 Task: Add an event with the title Training Session: Conflict Resolution, date '2024/04/19', time 7:30 AM to 9:30 AMand add a description: The retreat will kick off with an opening session where participants will be introduced to the objectives and benefits of team building. The facilitators will create a positive and inclusive environment, setting the tone for open communication, respect, and mutual support.Select event color  Basil . Add location for the event as: 789 Bairro Alto, Lisbon, Portugal, logged in from the account softage.1@softage.netand send the event invitation to softage.2@softage.net and softage.3@softage.net. Set a reminder for the event Daily
Action: Mouse moved to (82, 106)
Screenshot: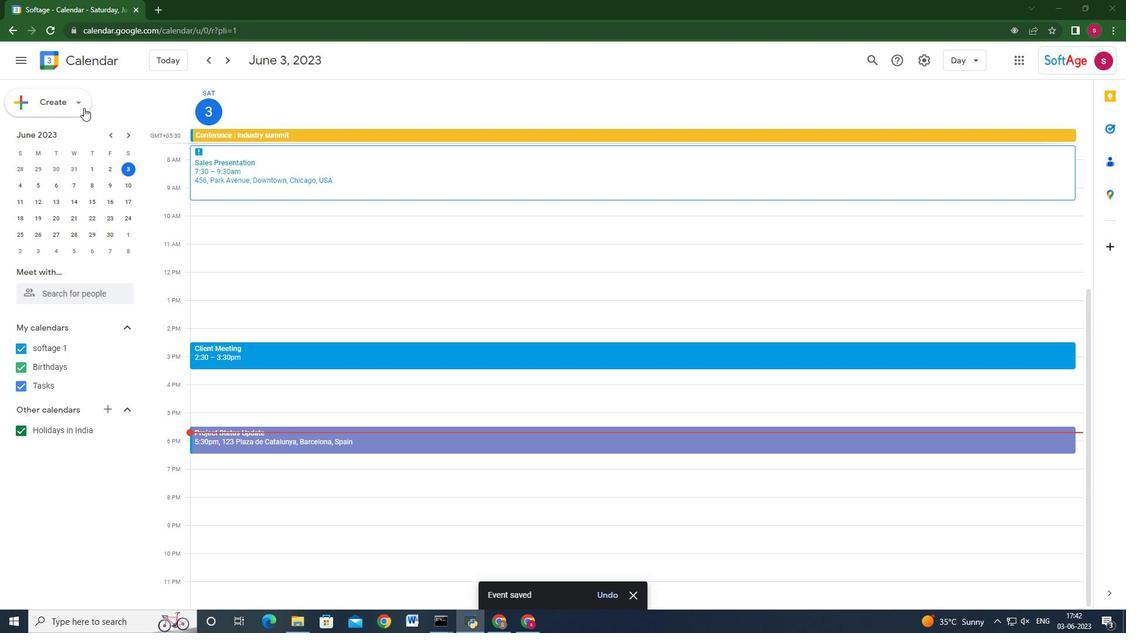 
Action: Mouse pressed left at (82, 106)
Screenshot: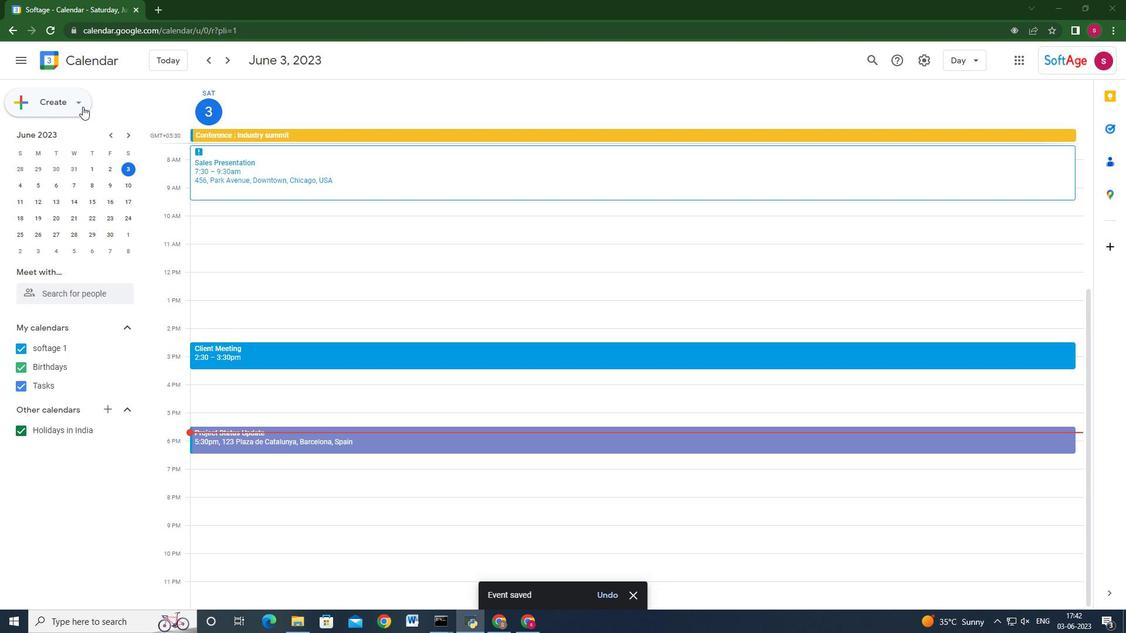 
Action: Mouse moved to (59, 129)
Screenshot: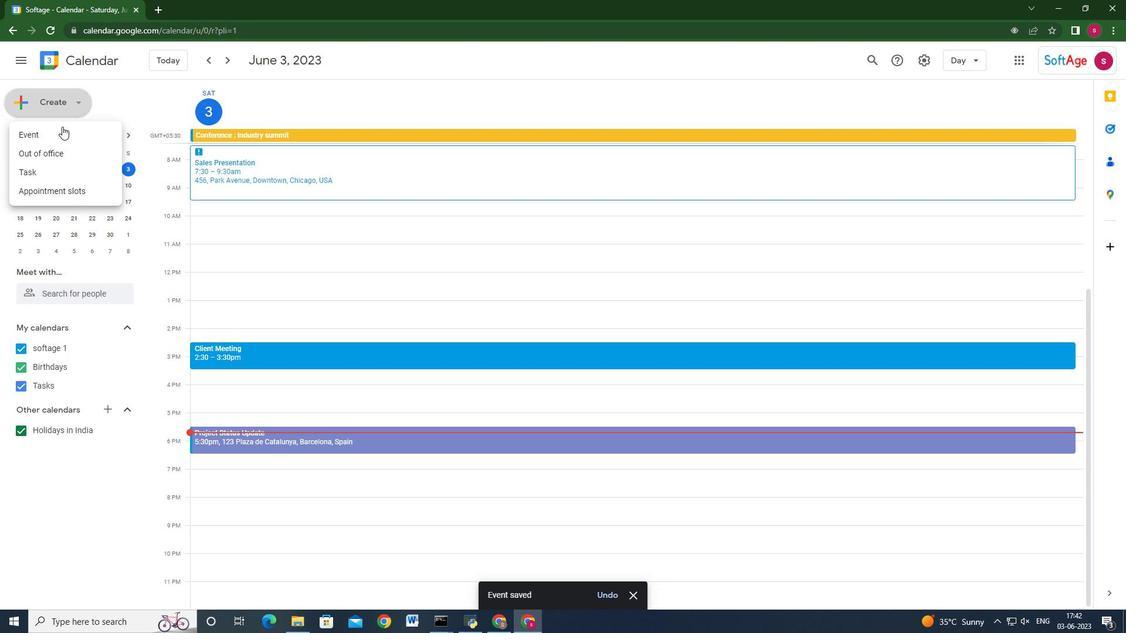 
Action: Mouse pressed left at (59, 129)
Screenshot: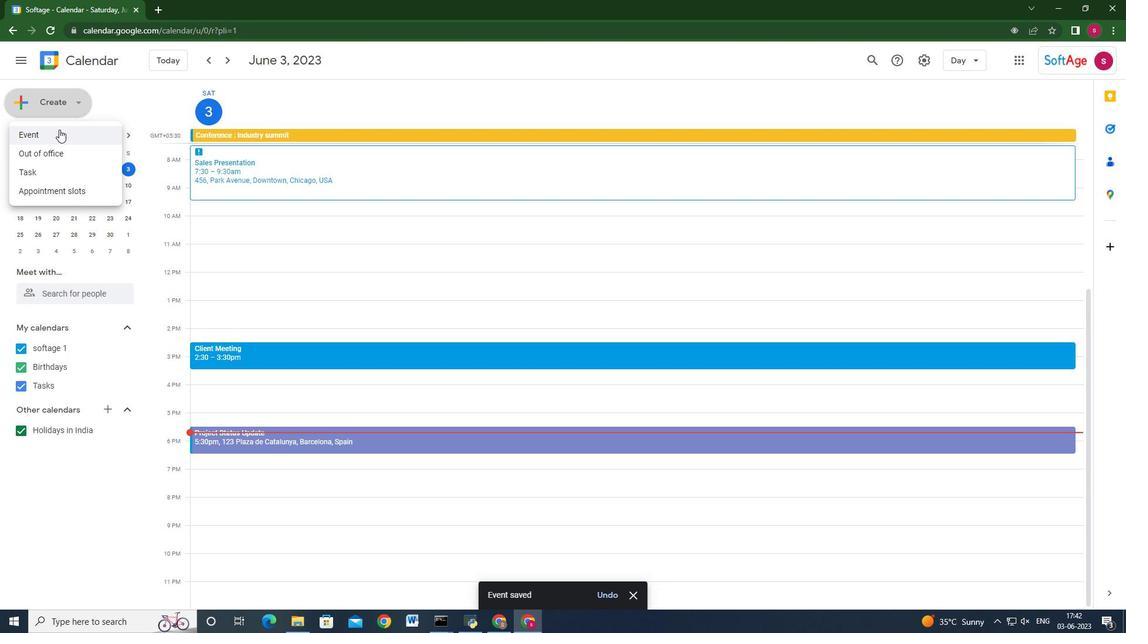 
Action: Mouse moved to (646, 457)
Screenshot: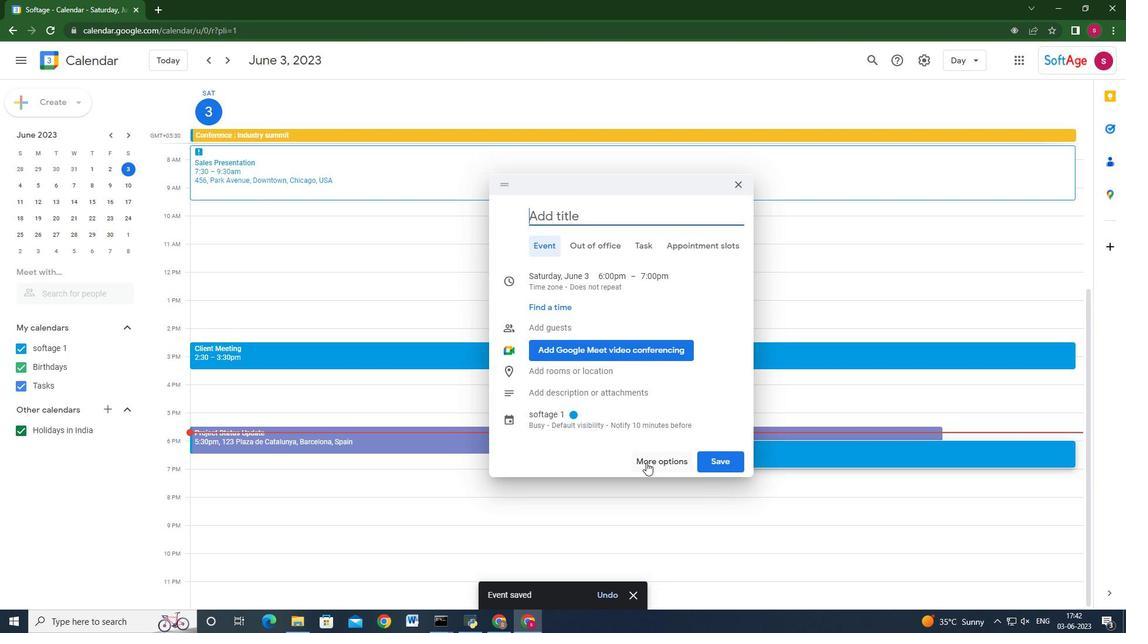 
Action: Mouse pressed left at (646, 457)
Screenshot: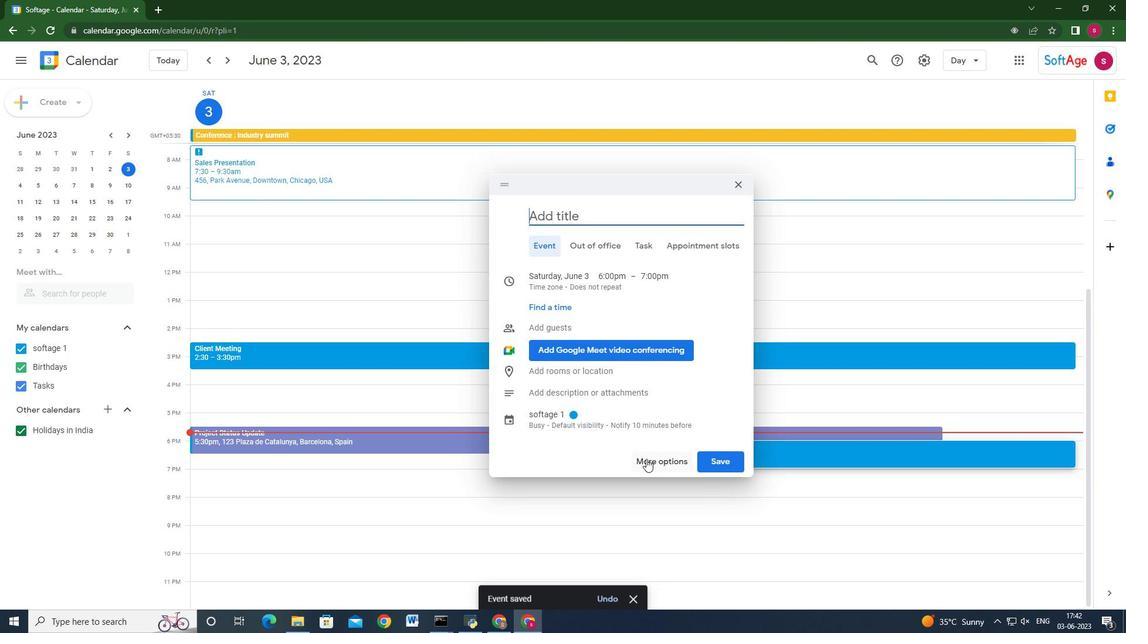 
Action: Mouse moved to (447, 210)
Screenshot: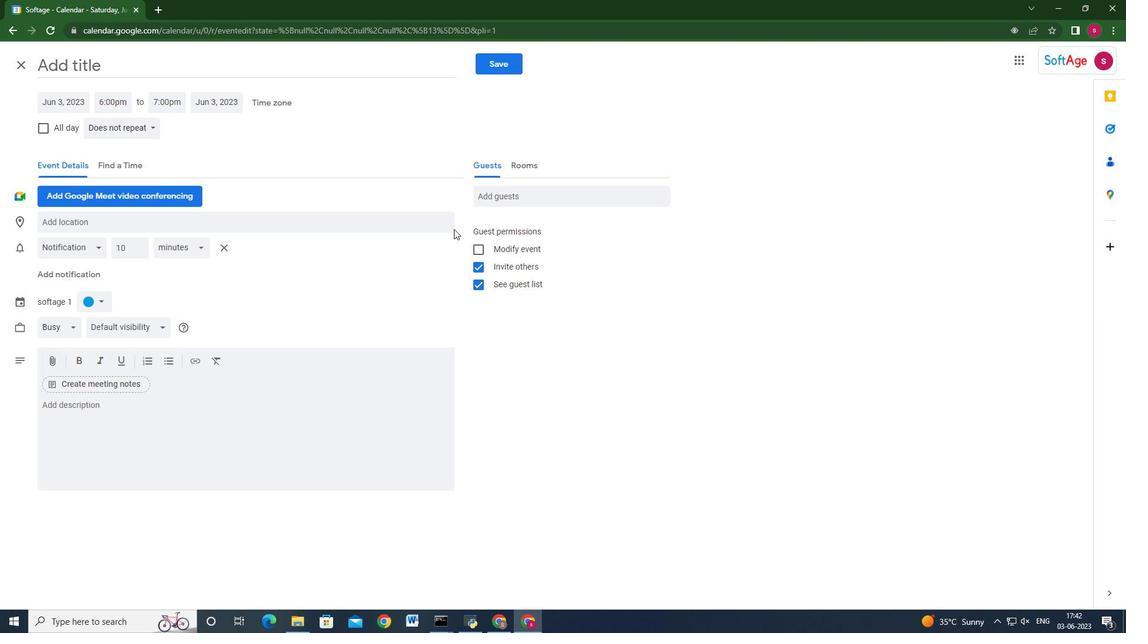 
Action: Key pressed <Key.shift>Conflict<Key.space><Key.shift_r>Resou<Key.backspace>lution<Key.shift><Key.shift><Key.shift>:<Key.backspace><Key.tab><Key.tab>
Screenshot: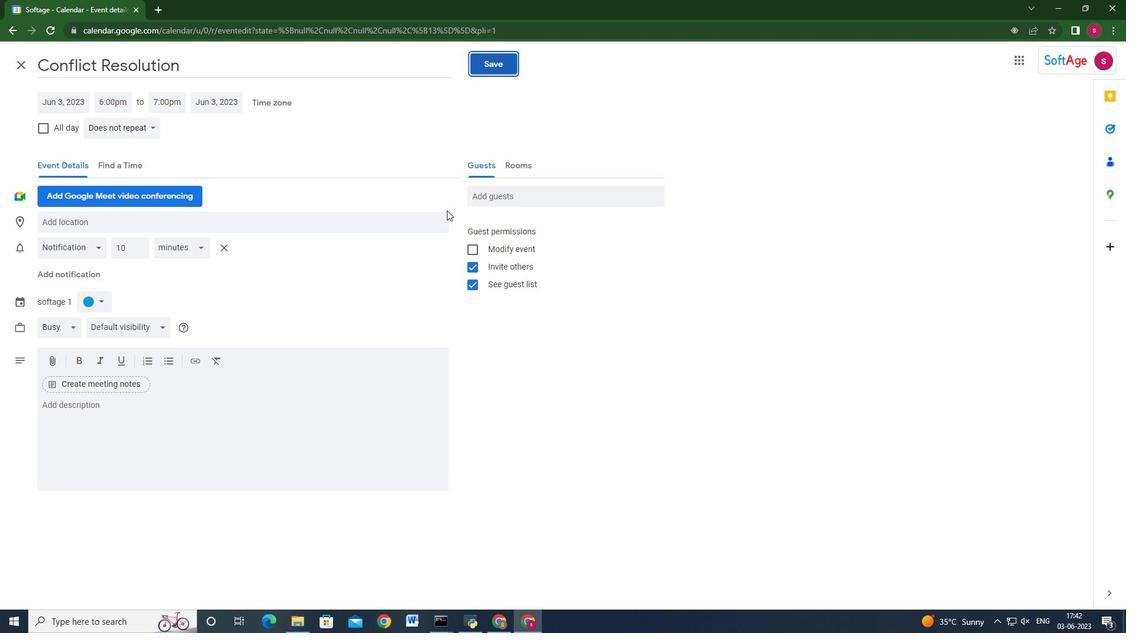 
Action: Mouse moved to (448, 176)
Screenshot: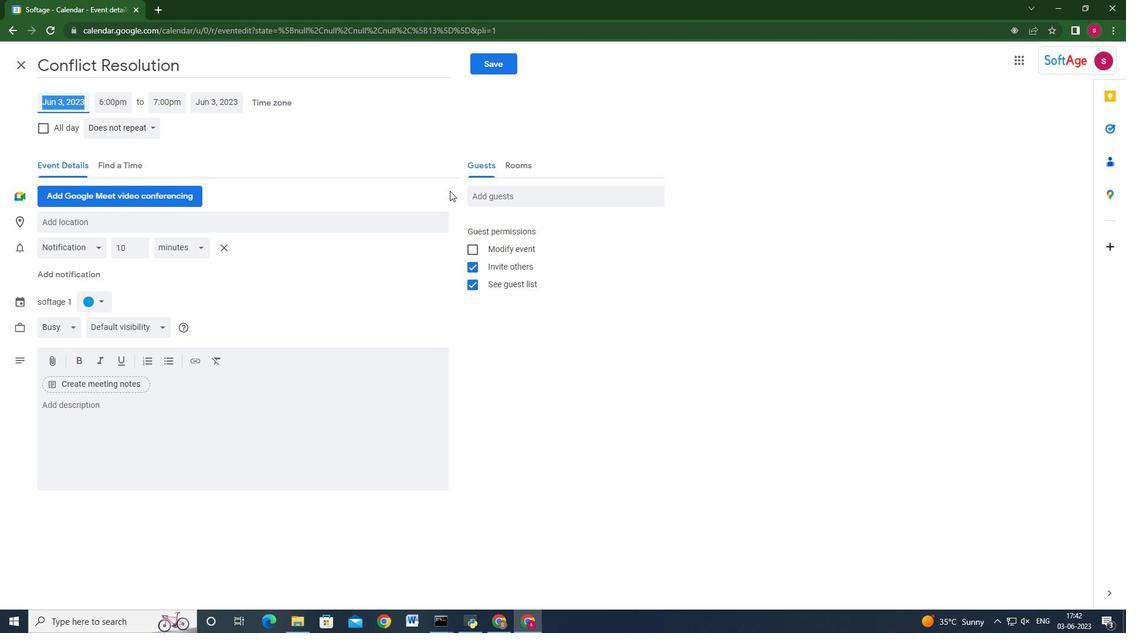 
Action: Key pressed 2024/04.<Key.backspace>/19<Key.tab>7<Key.shift>:30am<Key.enter><Key.tab>9<Key.shift>:30am<Key.enter>
Screenshot: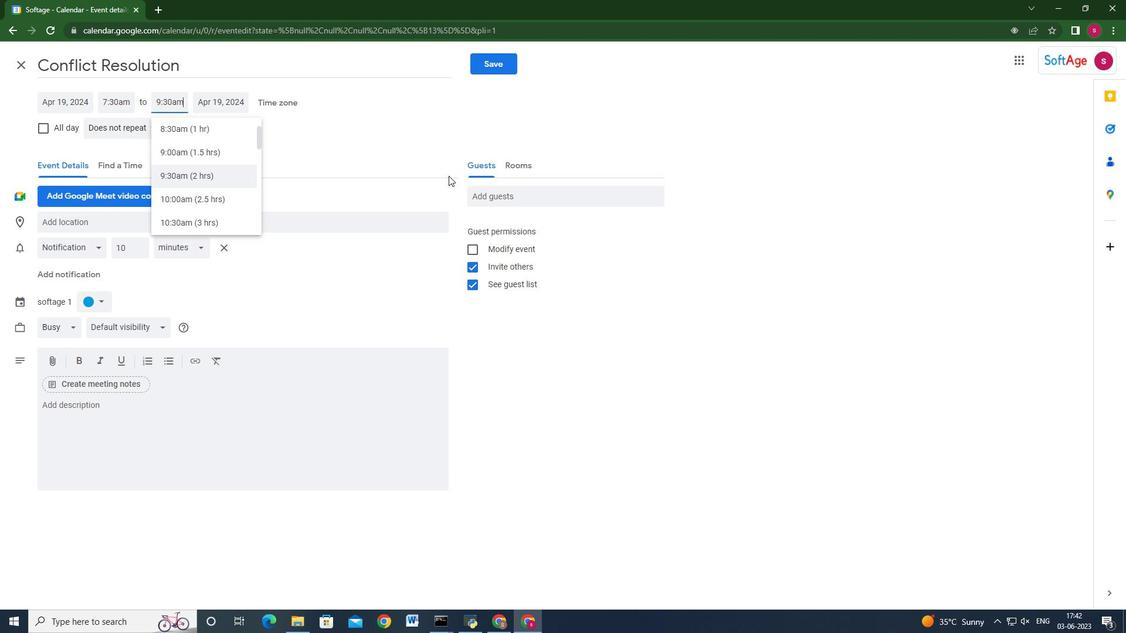 
Action: Mouse moved to (251, 389)
Screenshot: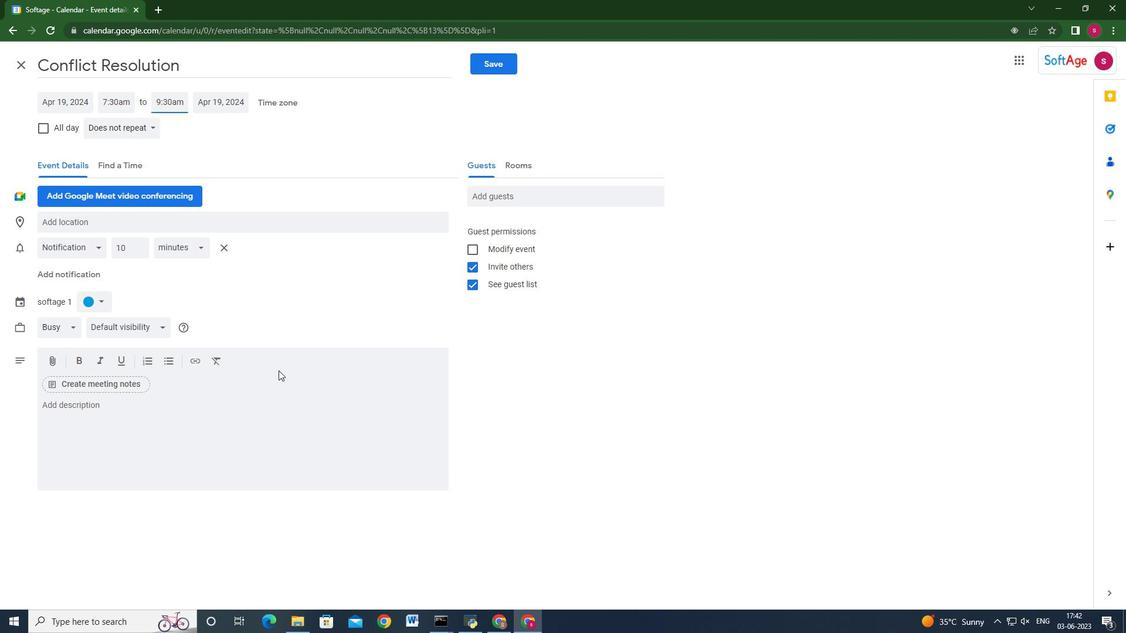 
Action: Mouse pressed left at (251, 389)
Screenshot: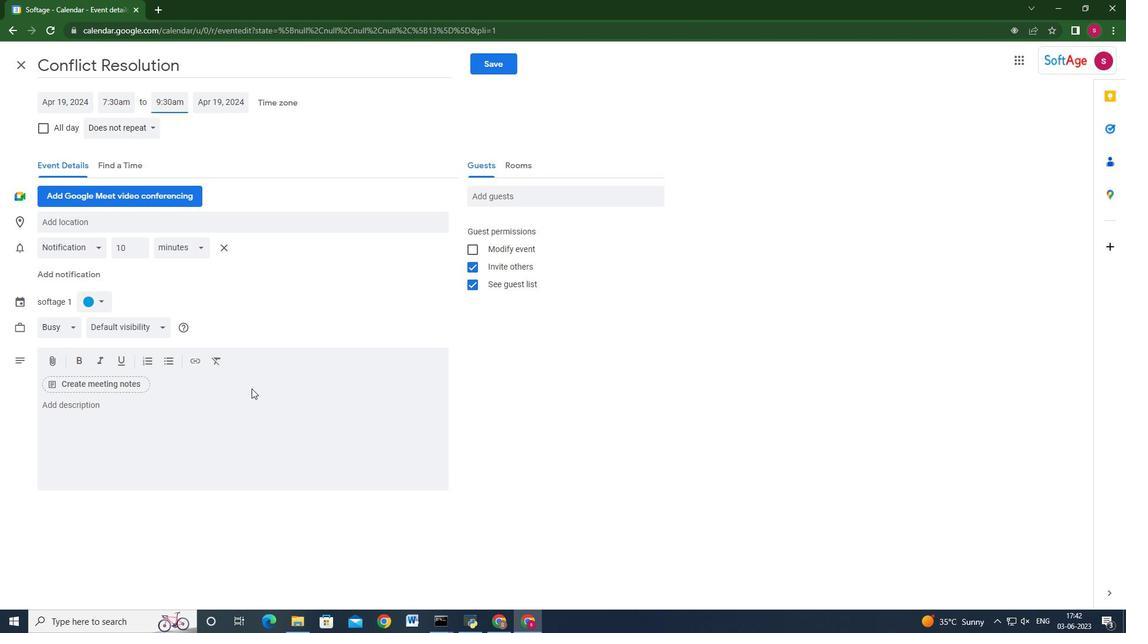 
Action: Mouse moved to (219, 404)
Screenshot: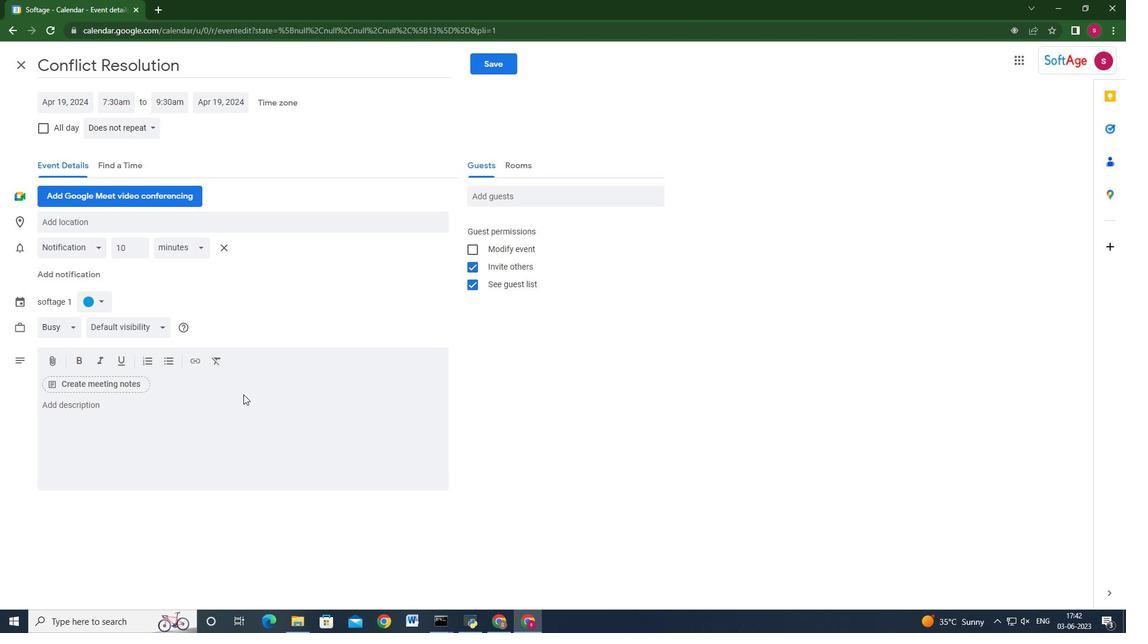 
Action: Mouse pressed left at (219, 404)
Screenshot: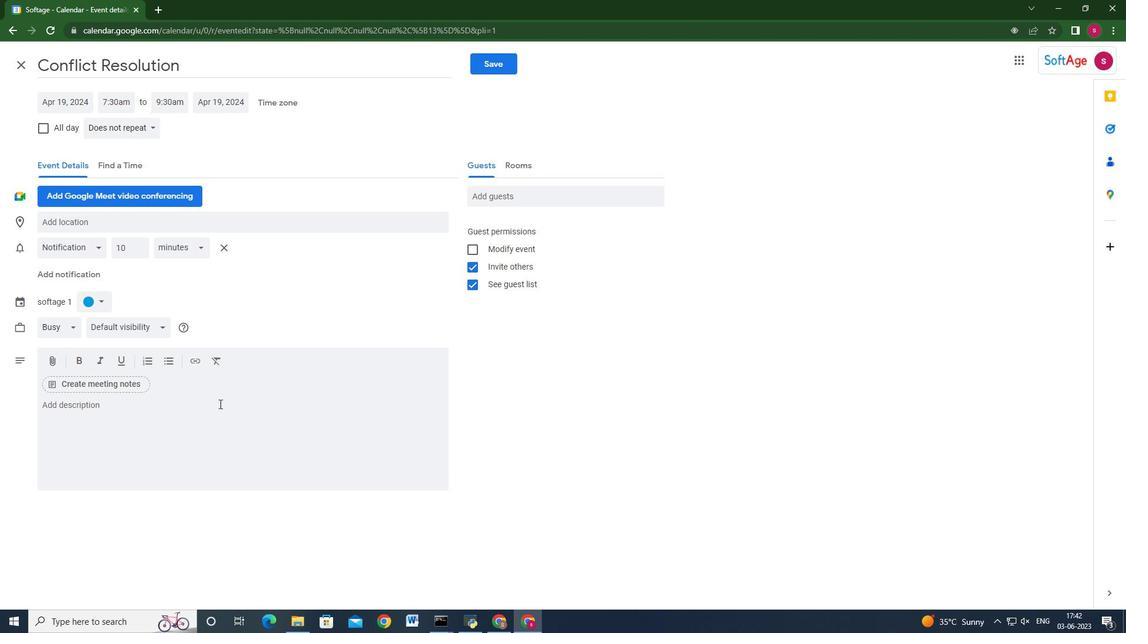 
Action: Mouse moved to (220, 404)
Screenshot: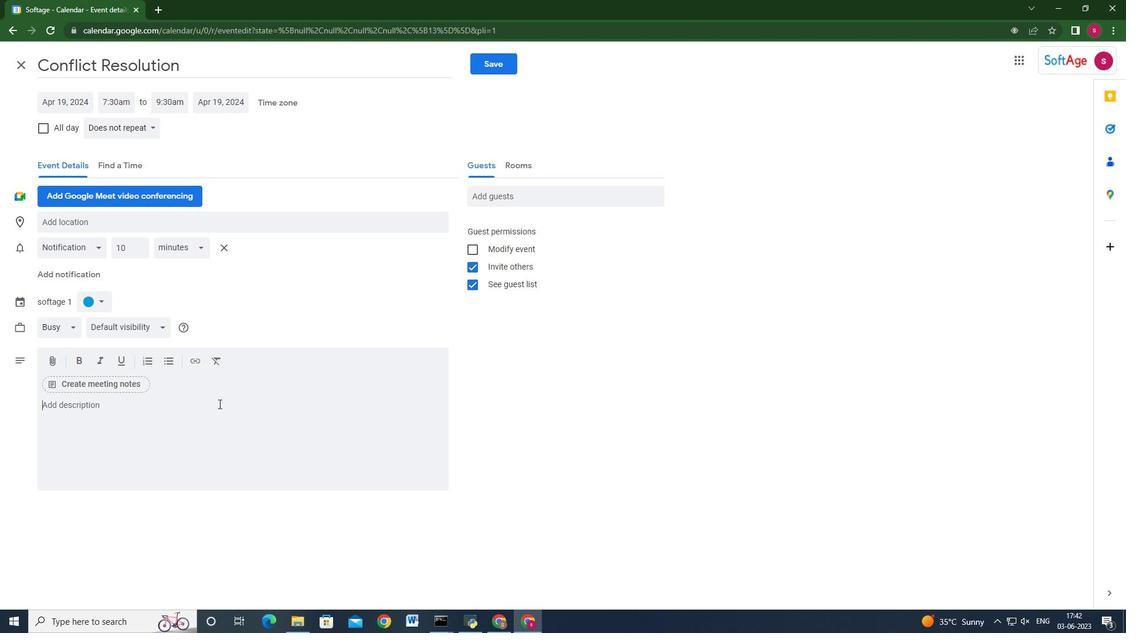 
Action: Key pressed <Key.shift>The<Key.space>retreat<Key.space>will<Key.space>kick<Key.space>off<Key.space>with<Key.space>an<Key.space>opening<Key.space>session<Key.space>where<Key.space>participants<Key.space>will<Key.space>be<Key.space>introduced<Key.space>to<Key.space>the<Key.space>objectives<Key.space>and<Key.space>benefits<Key.space>of<Key.space>team<Key.space>building.<Key.space><Key.shift>The<Key.space>facilitators<Key.space>will<Key.space>create<Key.space>a<Key.space>positive<Key.space>and<Key.space>inclusive<Key.space>envirom<Key.backspace>nment,<Key.space>ste<Key.backspace><Key.backspace>ettings<Key.backspace><Key.space>the<Key.space>tone<Key.space><Key.backspace><Key.space>for<Key.space>open<Key.space>communicator,<Key.space>respect<Key.space><Key.backspace>,<Key.space>and<Key.space>mutual<Key.space>support.
Screenshot: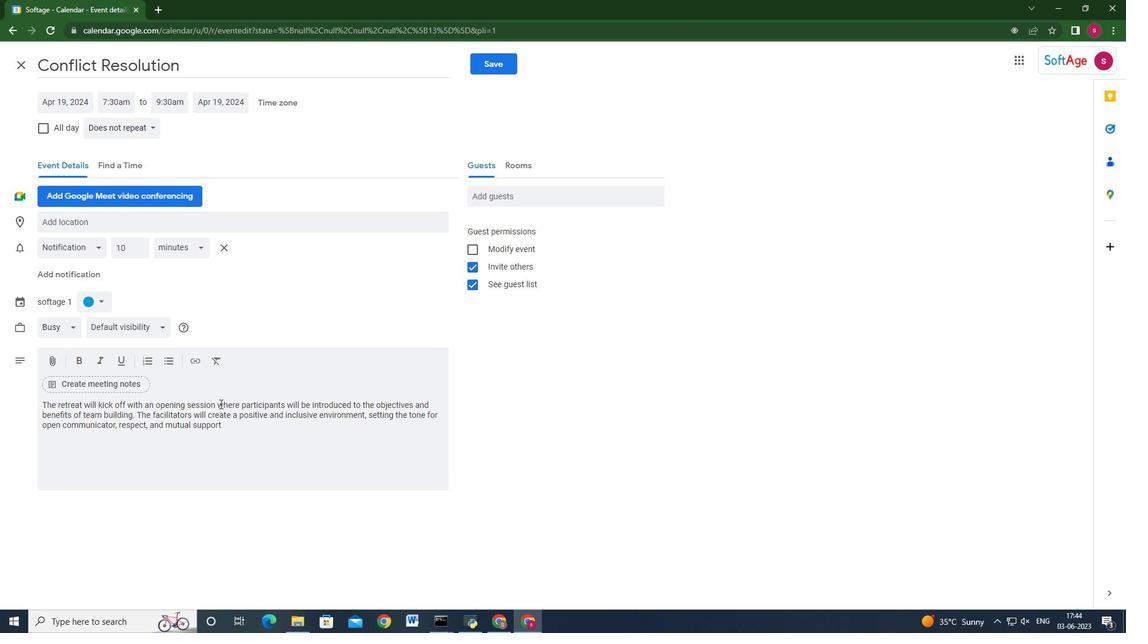 
Action: Mouse moved to (98, 292)
Screenshot: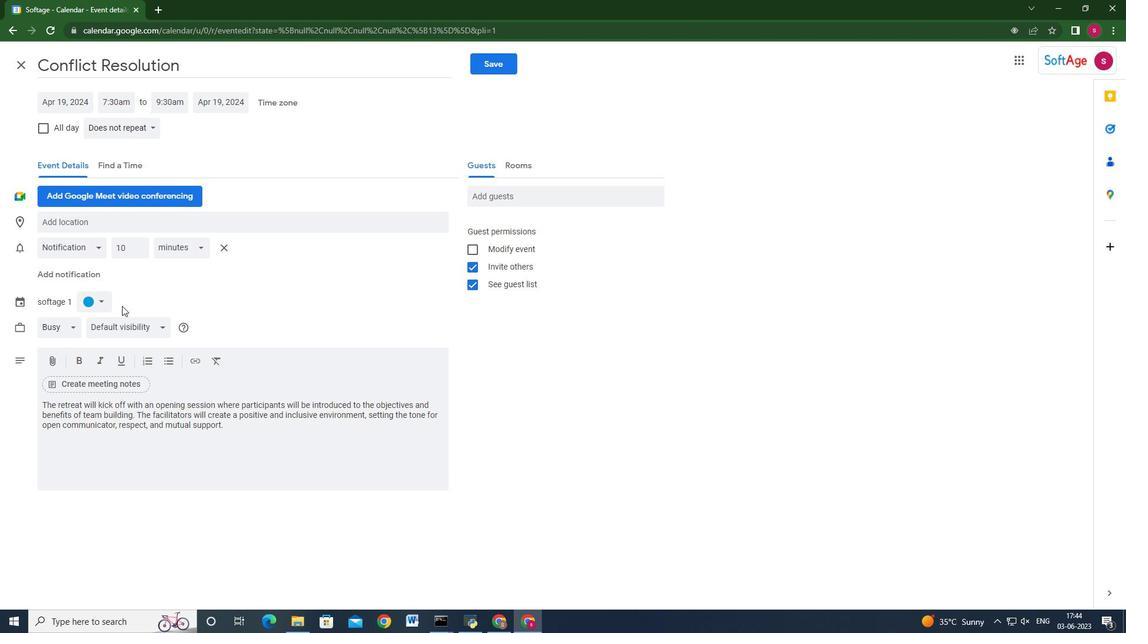
Action: Mouse pressed left at (98, 292)
Screenshot: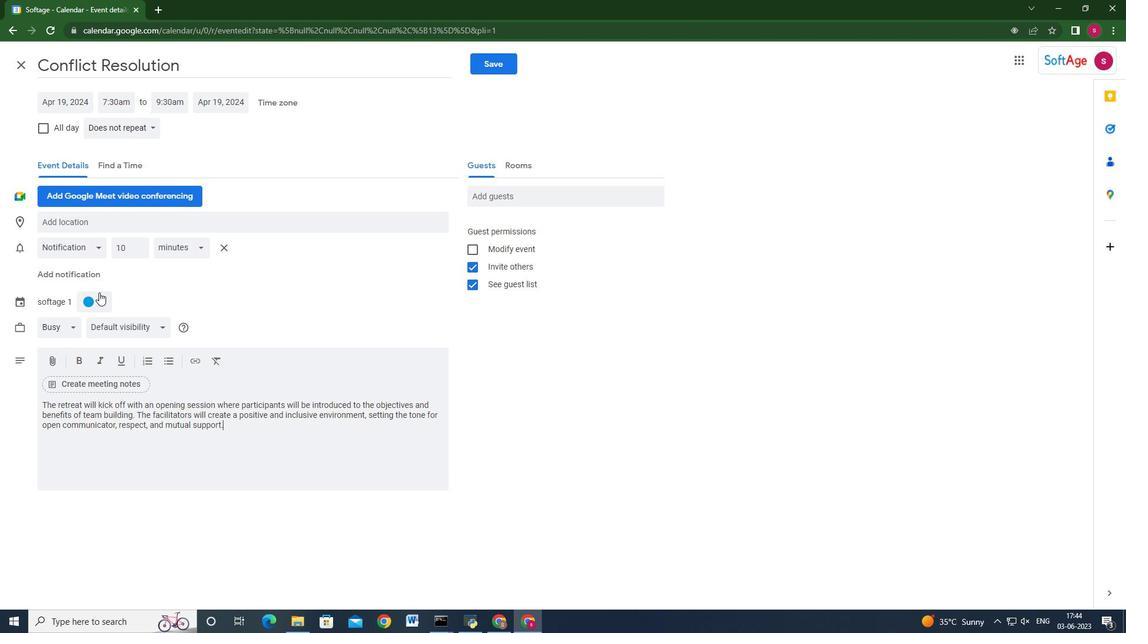 
Action: Mouse moved to (100, 327)
Screenshot: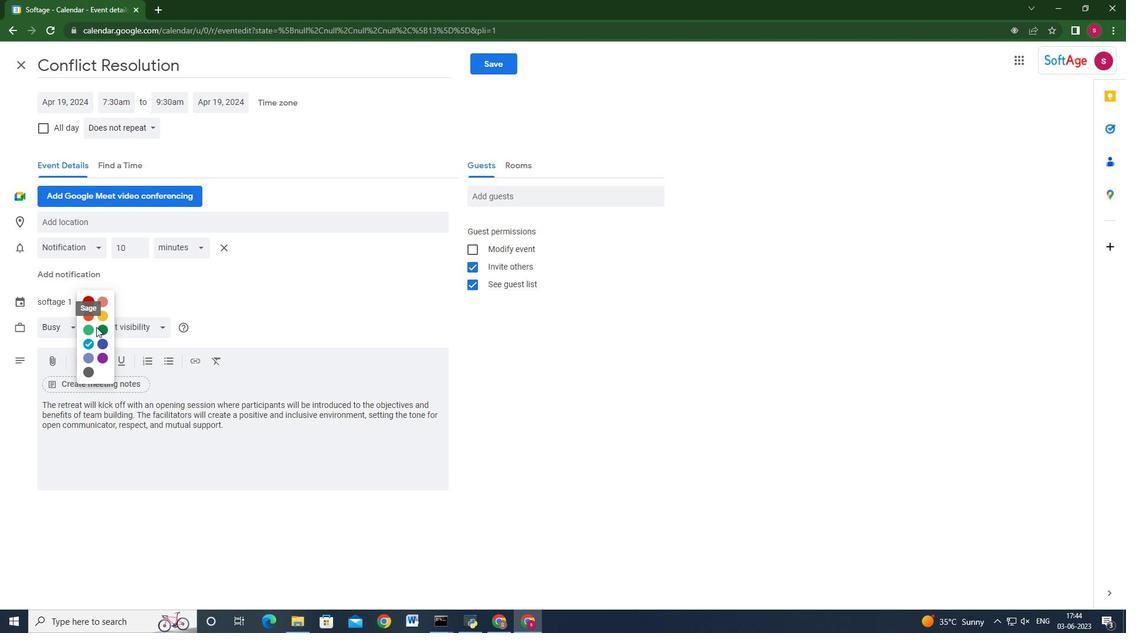 
Action: Mouse pressed left at (100, 327)
Screenshot: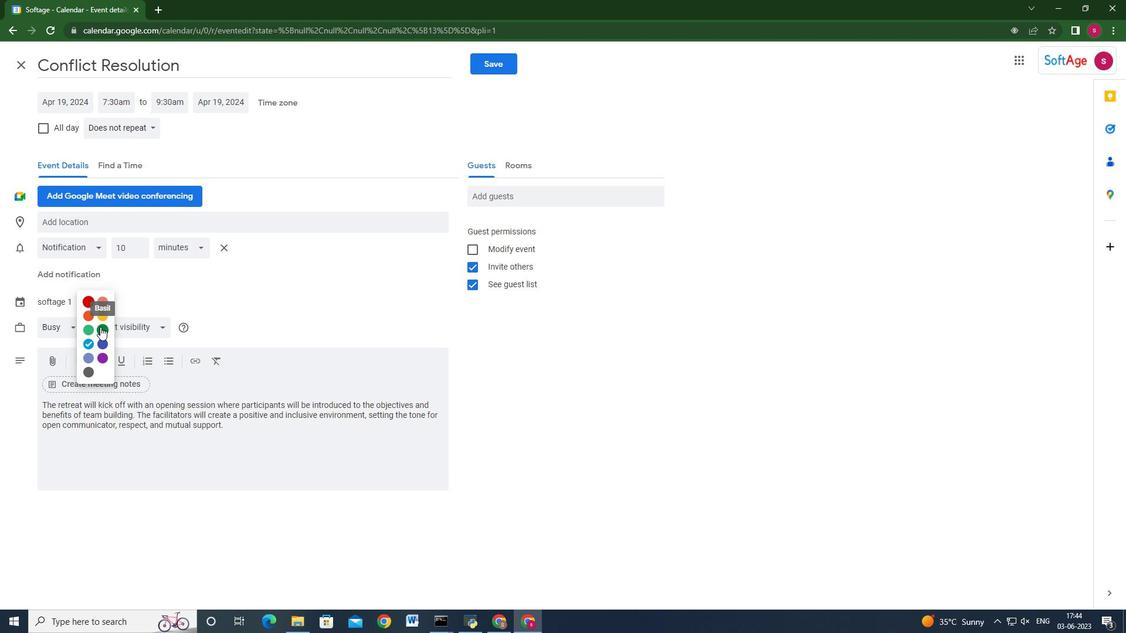 
Action: Mouse moved to (112, 225)
Screenshot: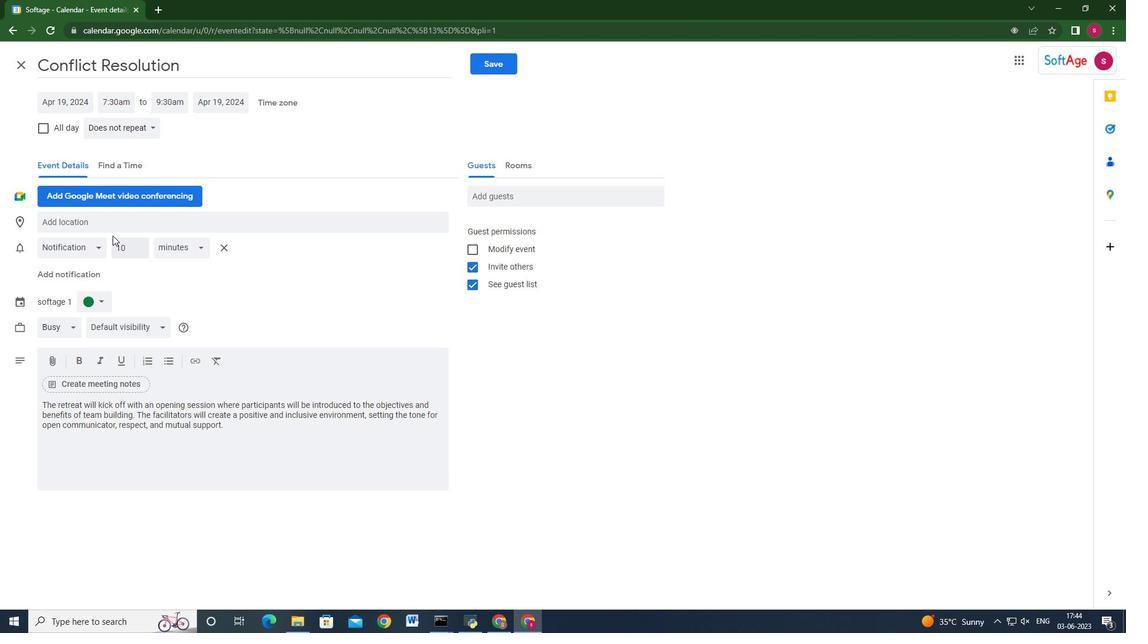 
Action: Mouse pressed left at (112, 225)
Screenshot: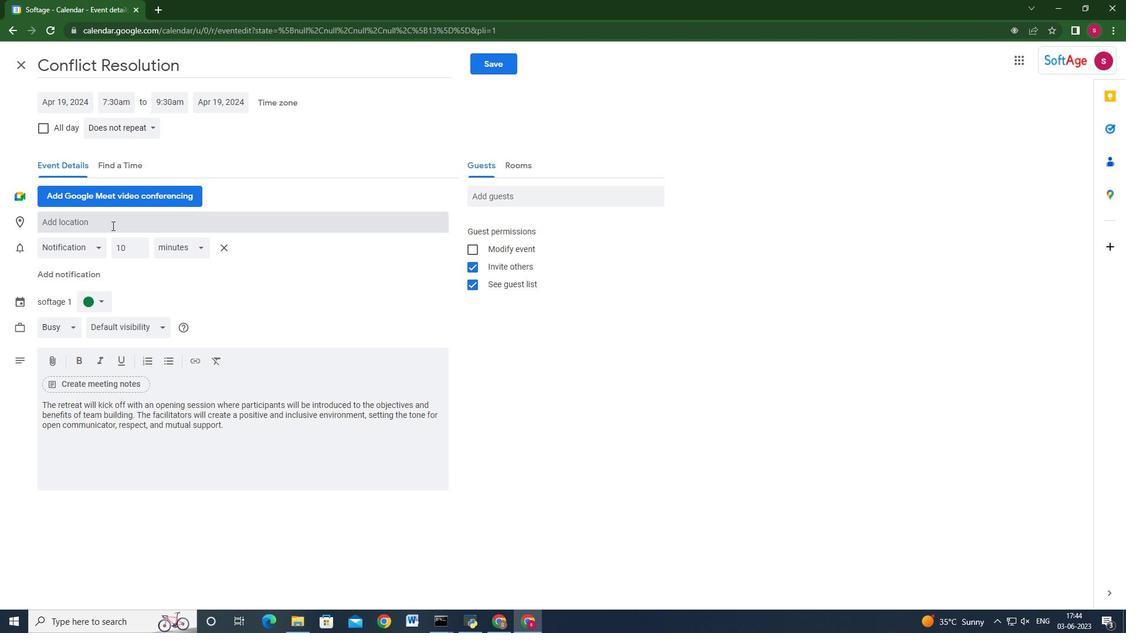 
Action: Key pressed so<Key.backspace><Key.backspace>s<Key.backspace>1<Key.backspace>789<Key.space><Key.shift_r><Key.shift>Bairro<Key.space><Key.shift_r>Alto,<Key.space><Key.shift>Lisbon,<Key.space><Key.shift>Portugal
Screenshot: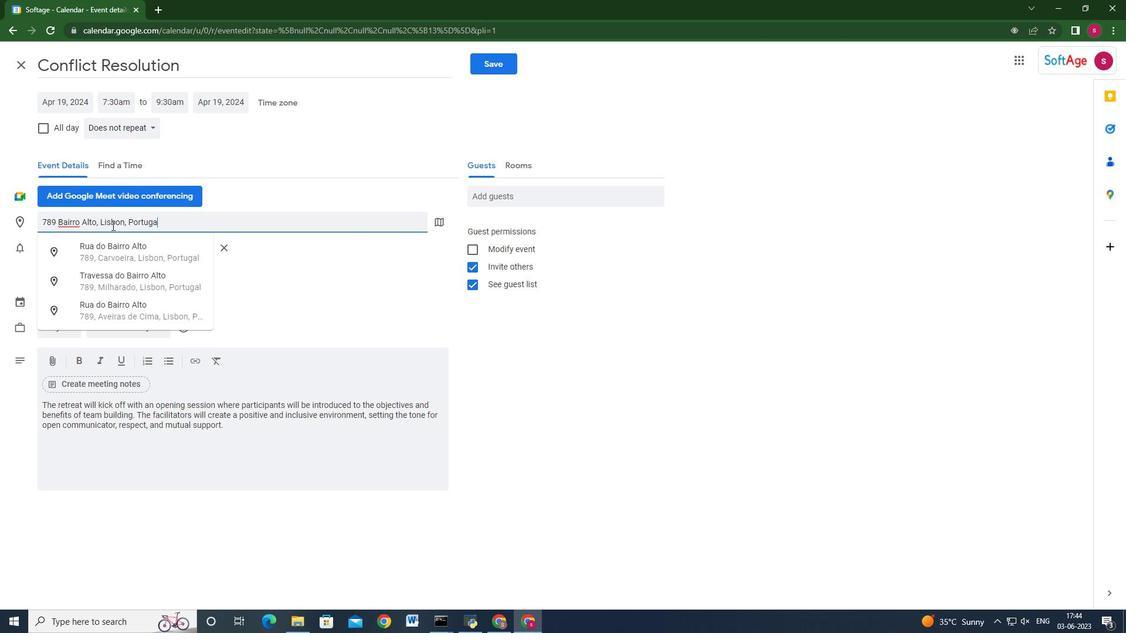 
Action: Mouse moved to (531, 193)
Screenshot: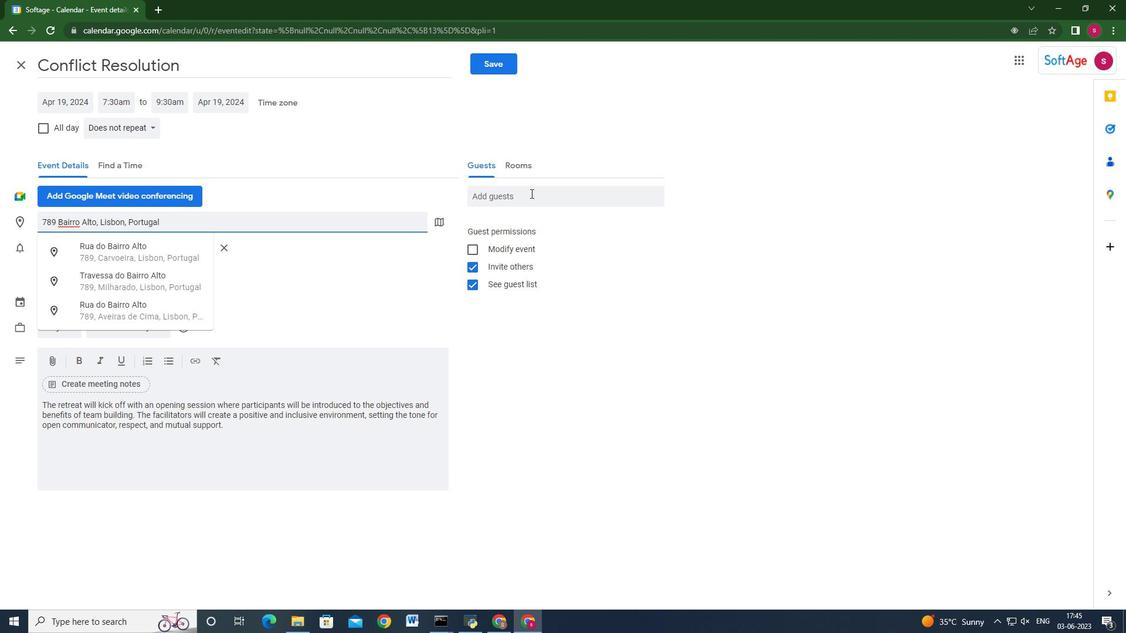 
Action: Mouse pressed left at (531, 193)
Screenshot: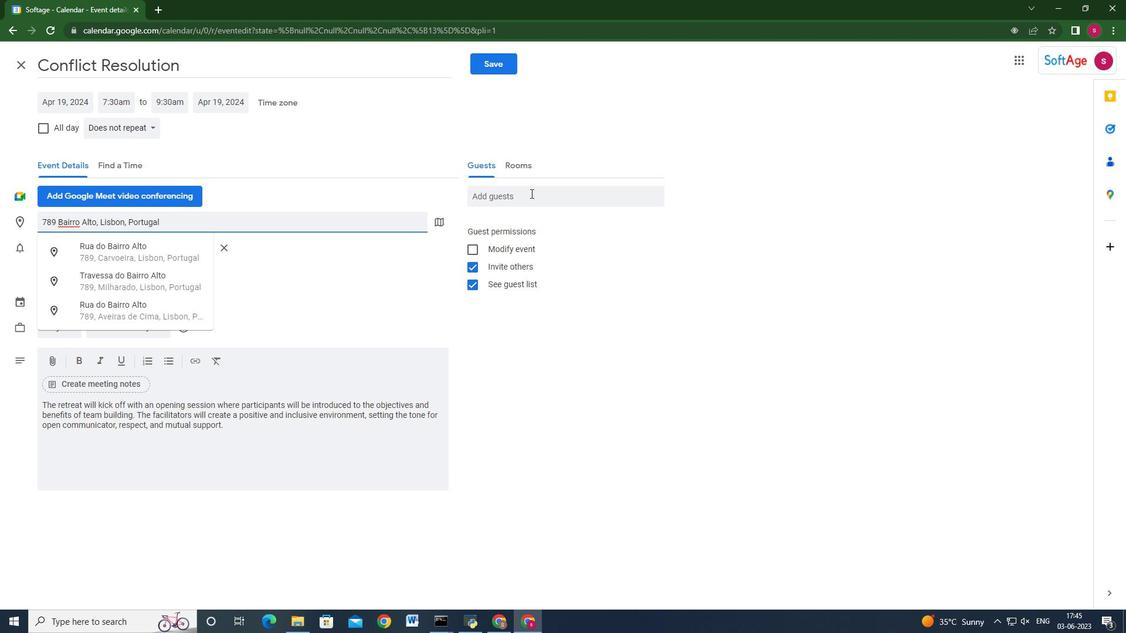 
Action: Key pressed softage.2<Key.shift_r>@softage.net<Key.enter>softage.3<Key.shift_r>@softage.net<Key.enter>
Screenshot: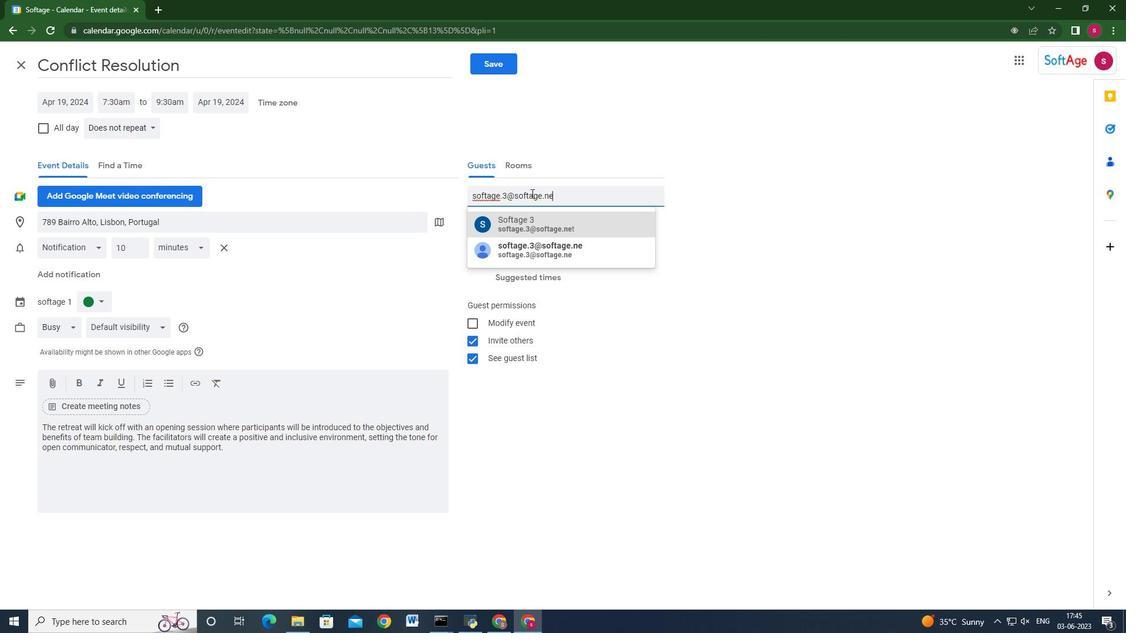 
Action: Mouse moved to (127, 130)
Screenshot: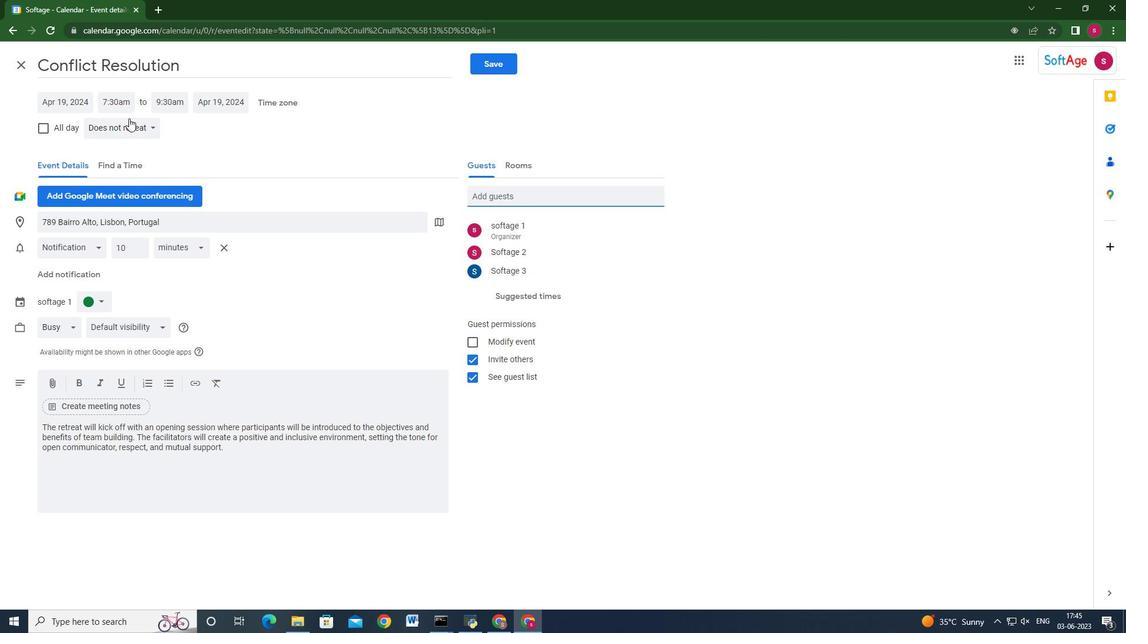 
Action: Mouse pressed left at (127, 130)
Screenshot: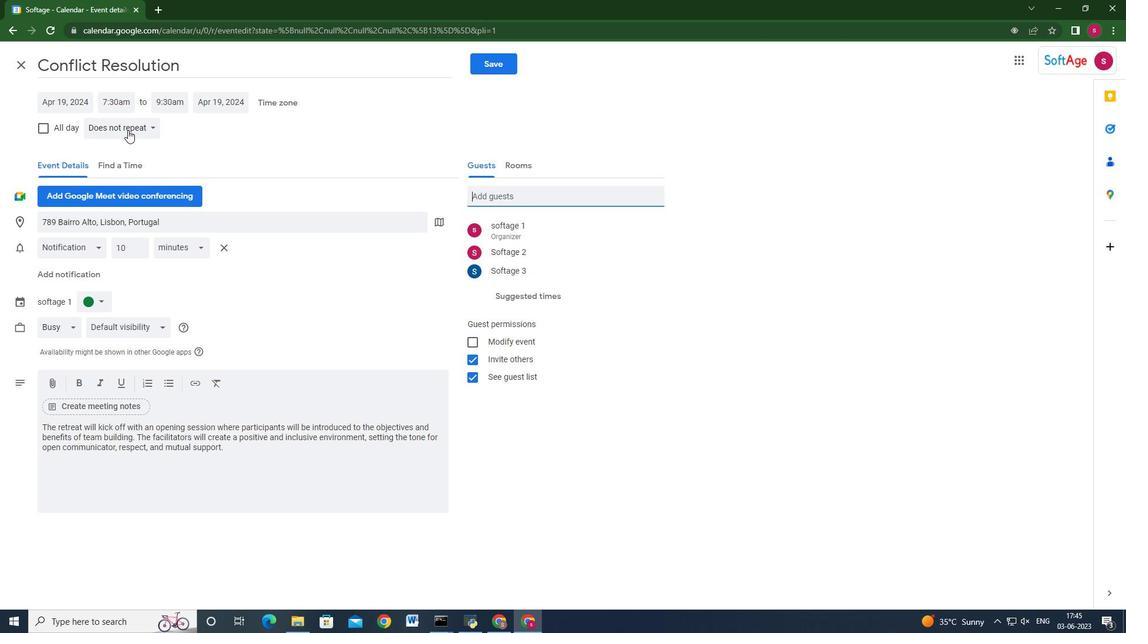 
Action: Mouse moved to (132, 148)
Screenshot: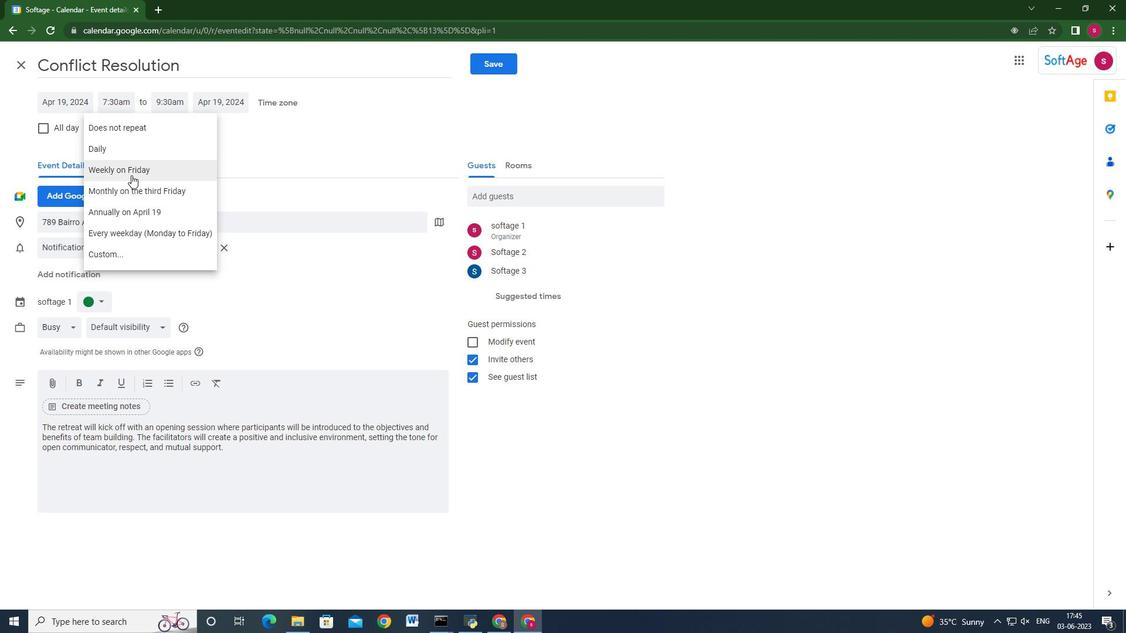 
Action: Mouse pressed left at (132, 148)
Screenshot: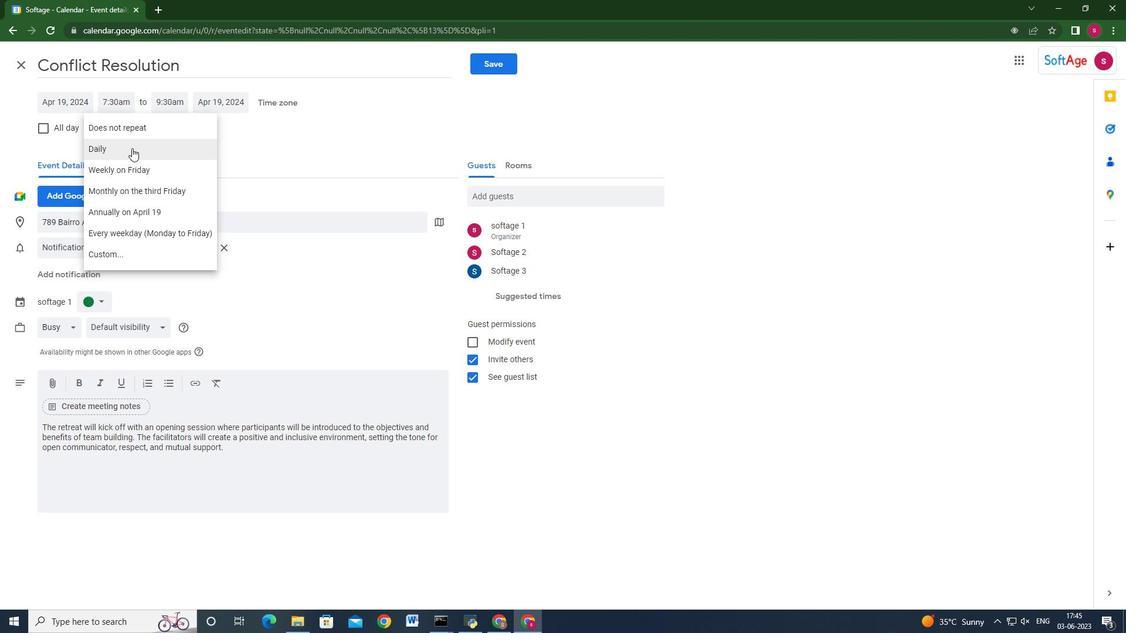 
Action: Mouse moved to (502, 65)
Screenshot: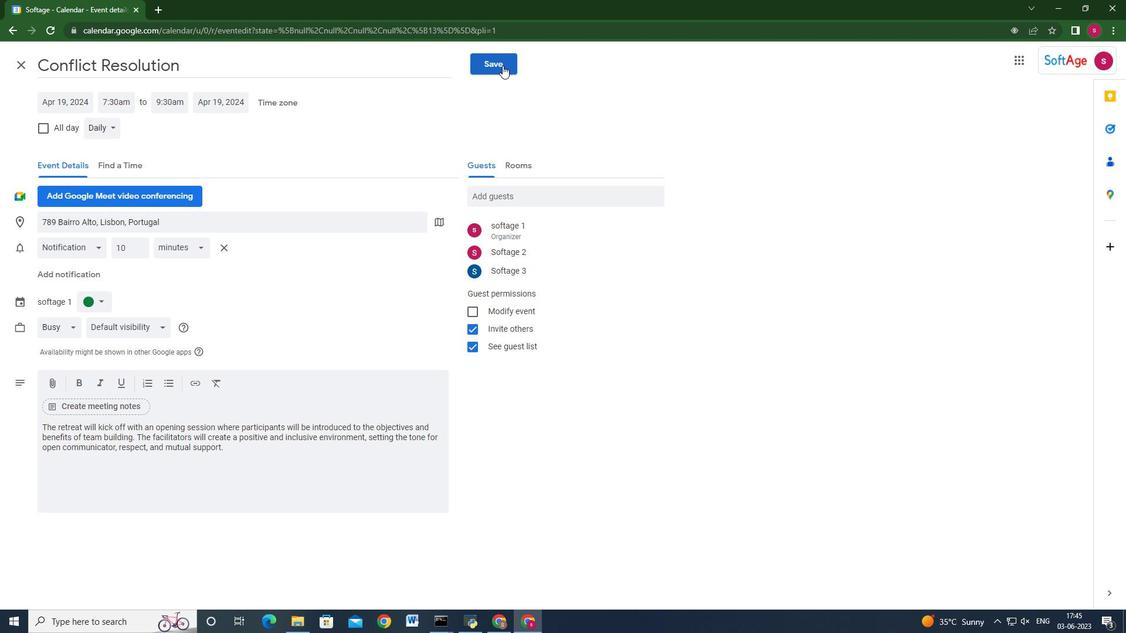 
Action: Mouse pressed left at (502, 65)
Screenshot: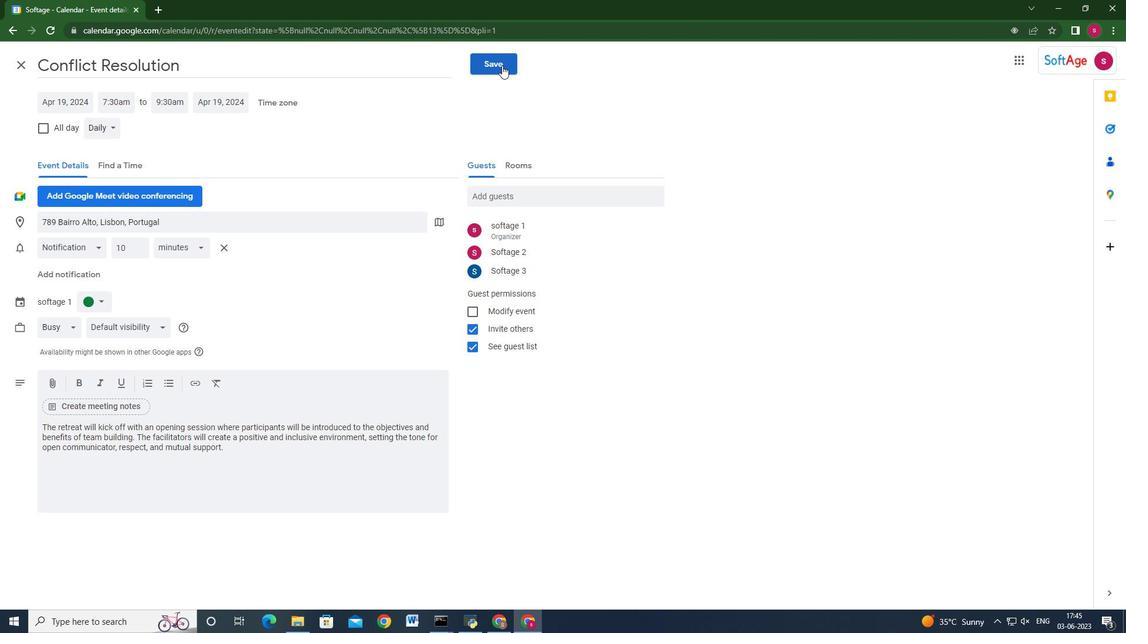
Action: Mouse moved to (672, 357)
Screenshot: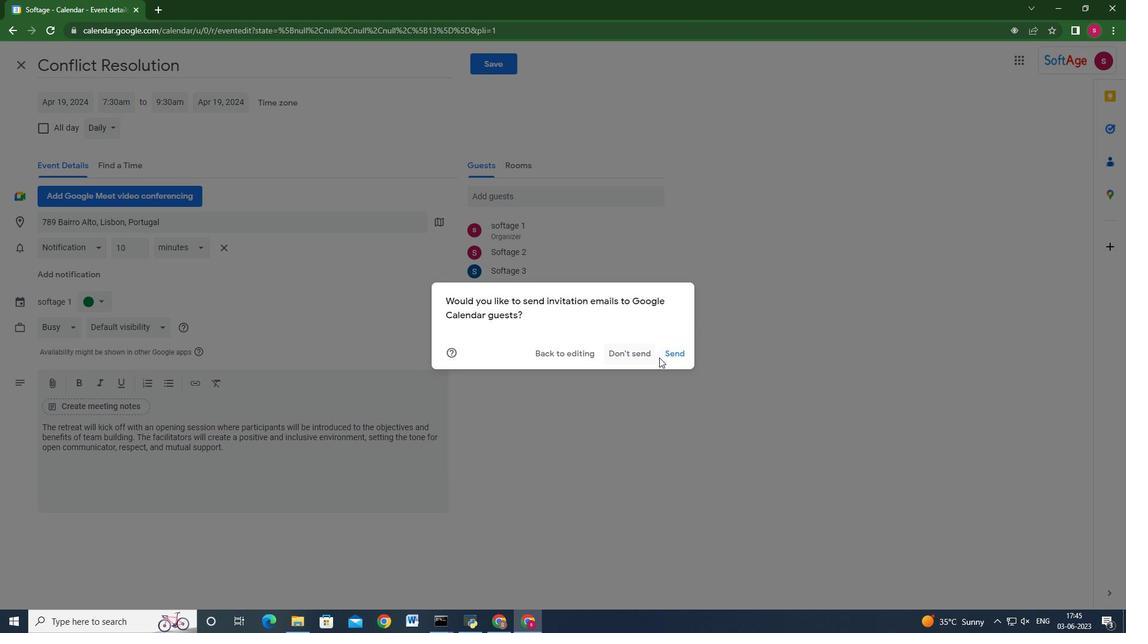 
Action: Mouse pressed left at (672, 357)
Screenshot: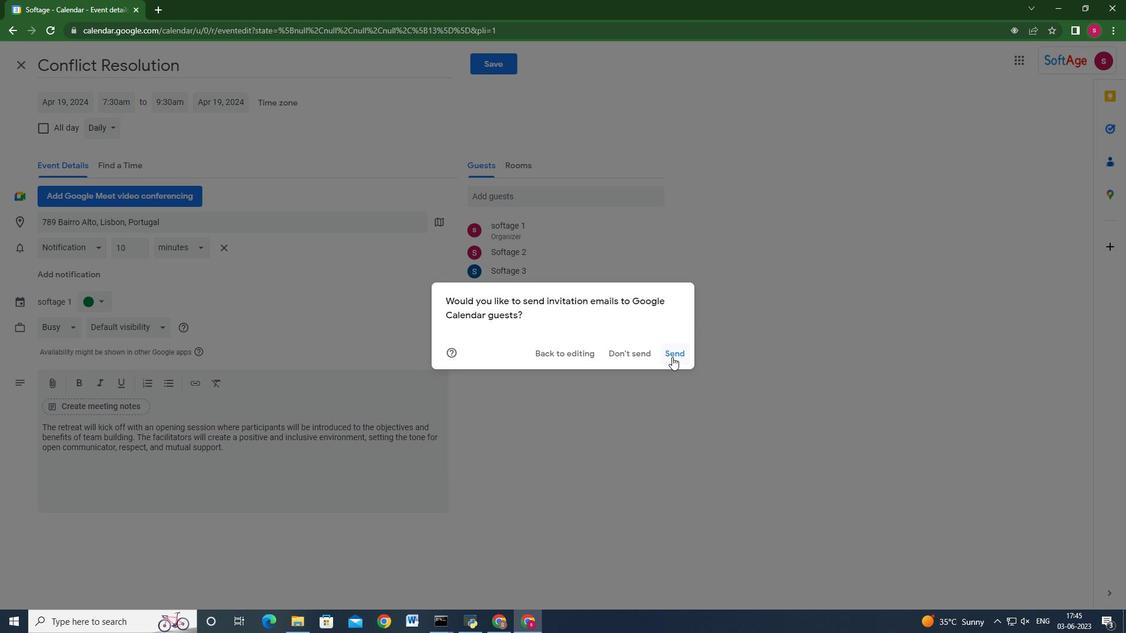 
Action: Mouse moved to (681, 299)
Screenshot: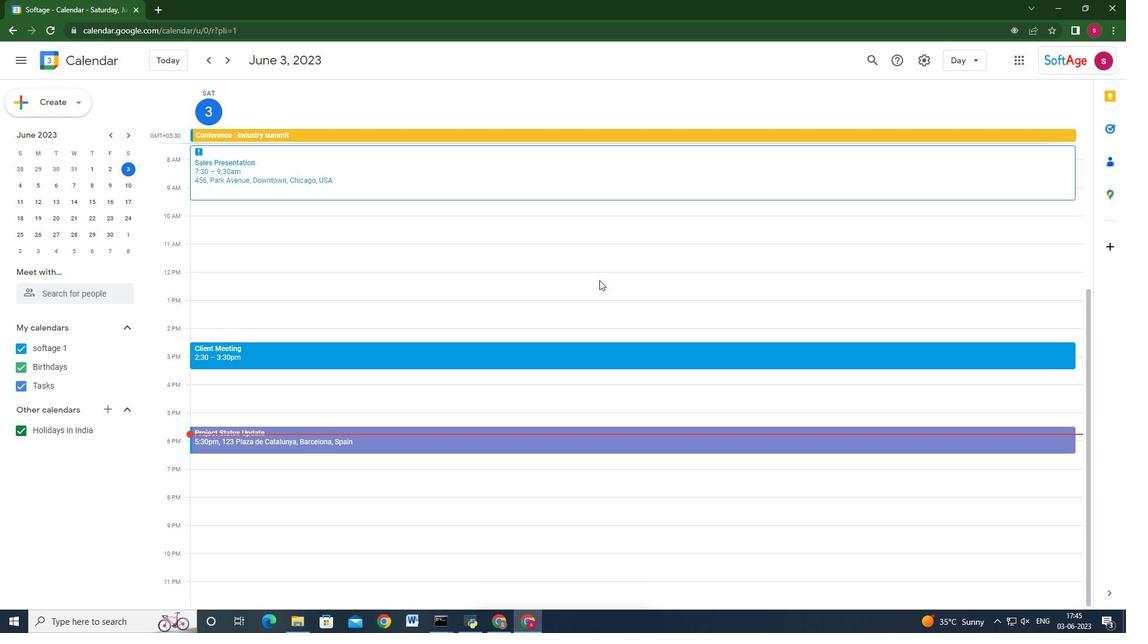 
